 Task: Create Card Software Deployment Review in Board Content Marketing Platforms to Workspace Corporate Housing. Create Card Chemistry Conference Review in Board Business Model Canvas Creation to Workspace Corporate Housing. Create Card Software Performance Review in Board Sales Pipeline Management and Forecasting to Workspace Corporate Housing
Action: Mouse moved to (103, 291)
Screenshot: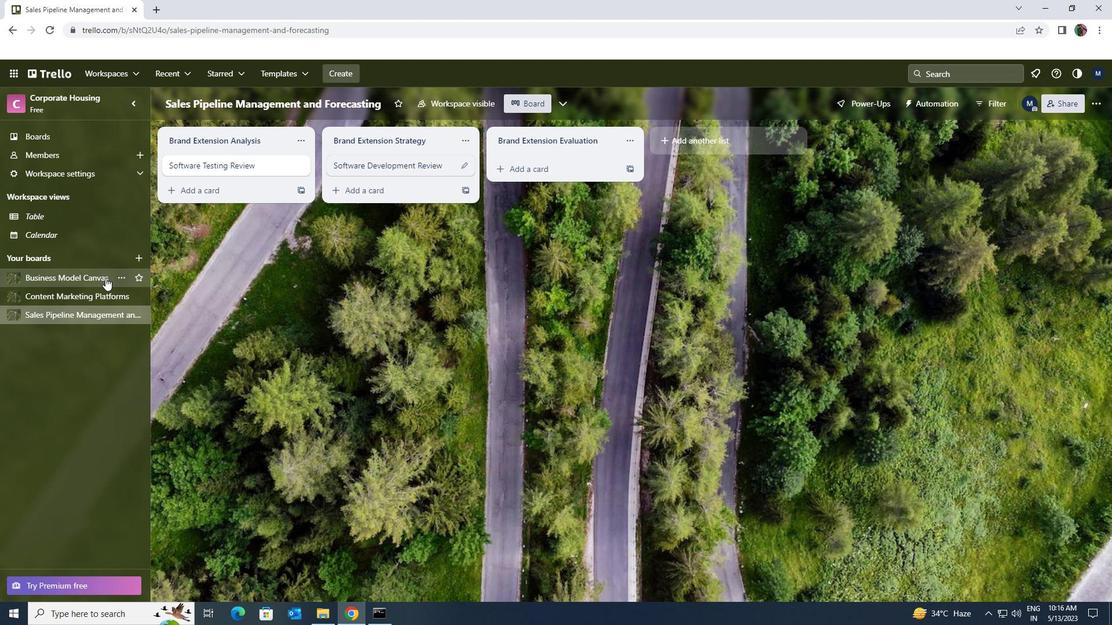 
Action: Mouse pressed left at (103, 291)
Screenshot: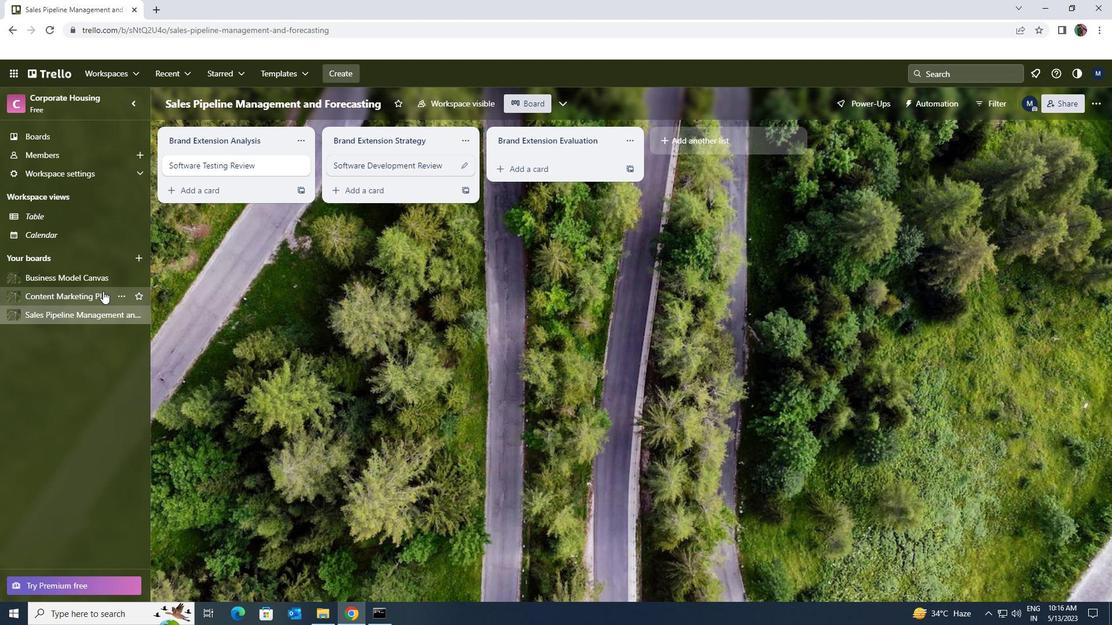 
Action: Mouse moved to (546, 169)
Screenshot: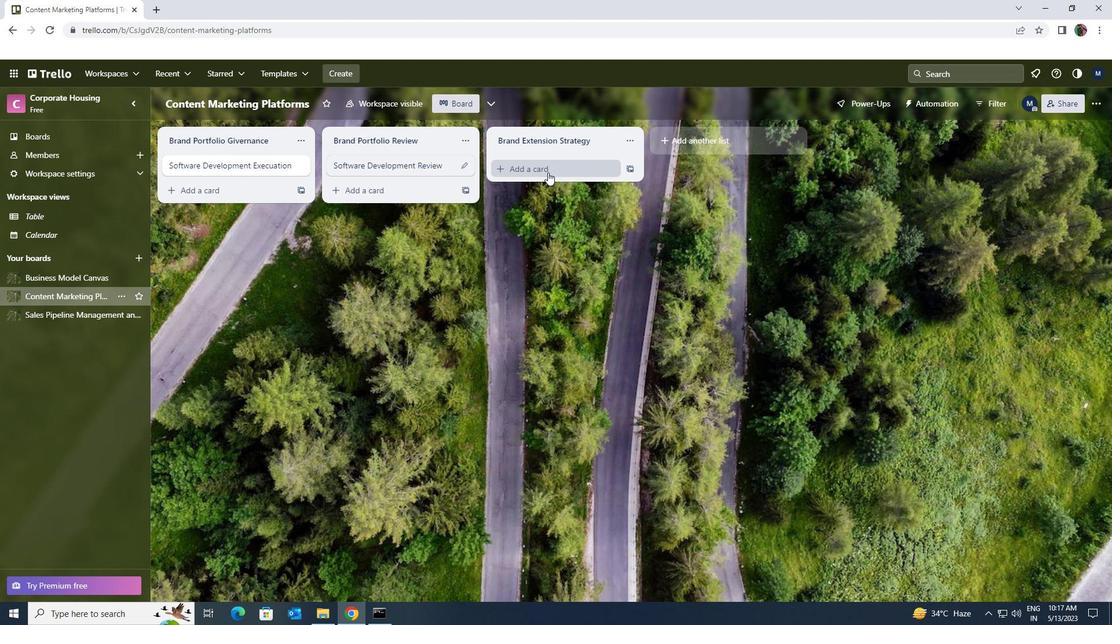 
Action: Mouse pressed left at (546, 169)
Screenshot: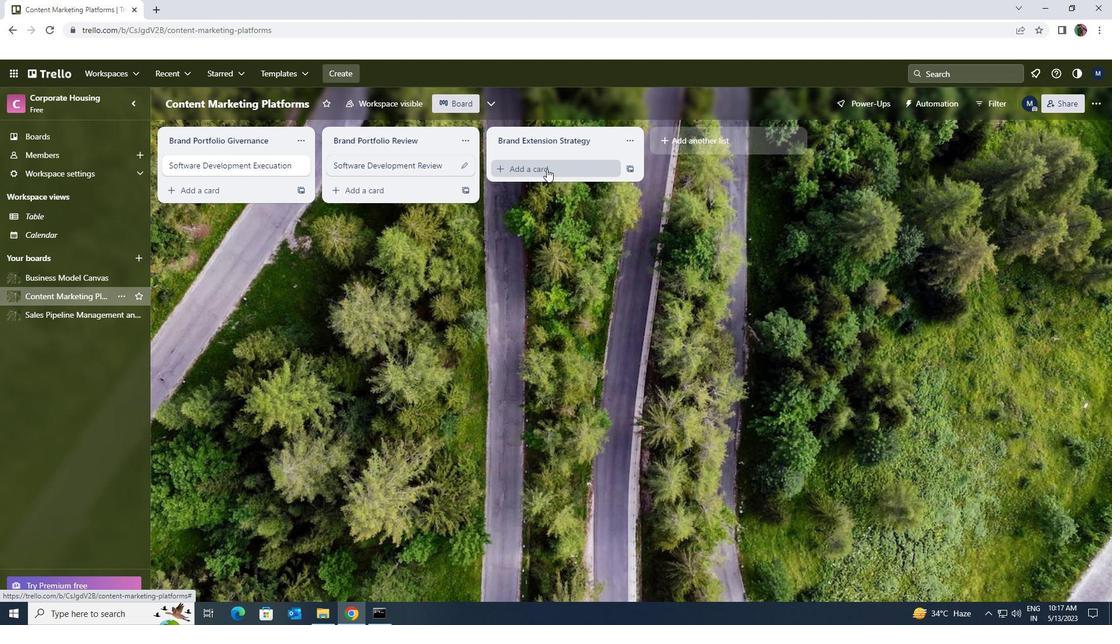 
Action: Key pressed <Key.shift><Key.shift>SOFTWARE<Key.space><Key.shift>DEVELOPMENT<Key.space><Key.shift>REVIEW
Screenshot: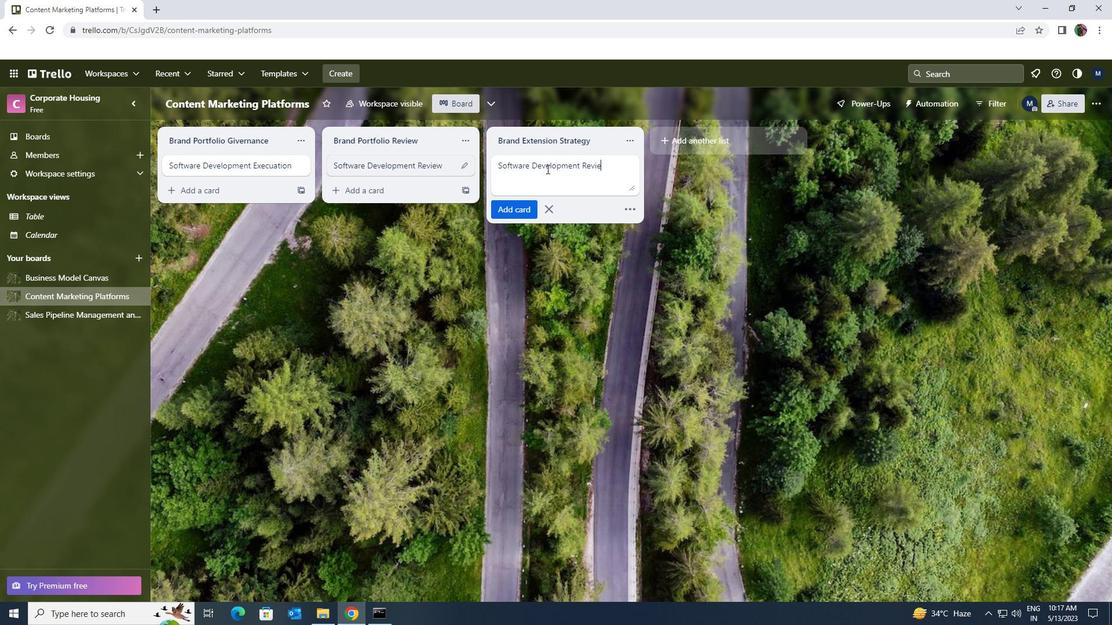 
Action: Mouse moved to (527, 213)
Screenshot: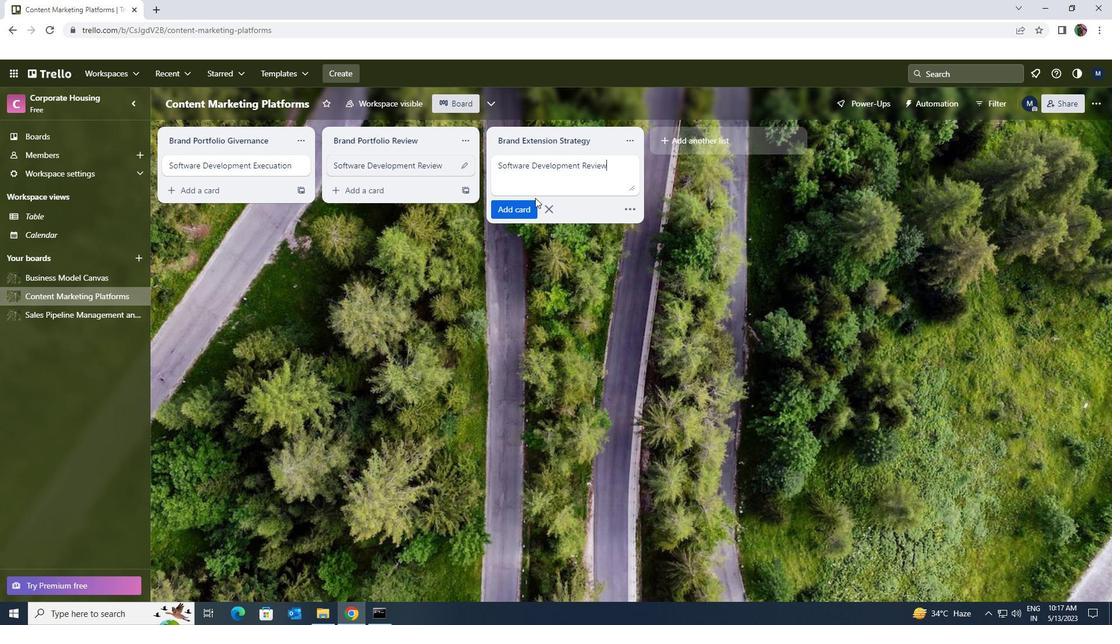 
Action: Mouse pressed left at (527, 213)
Screenshot: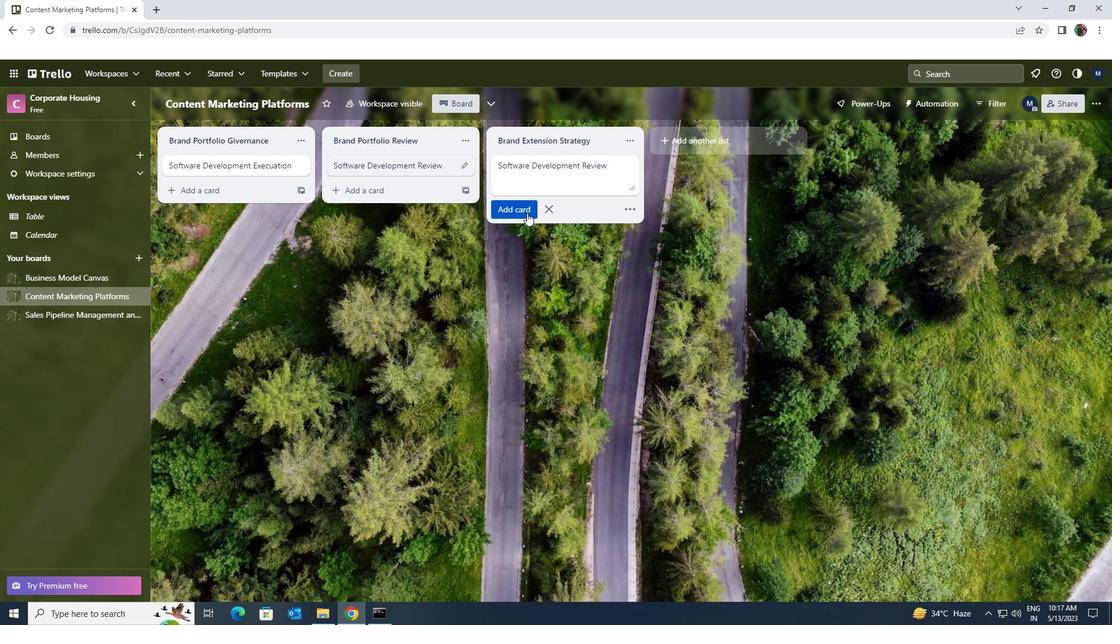
Action: Mouse moved to (97, 278)
Screenshot: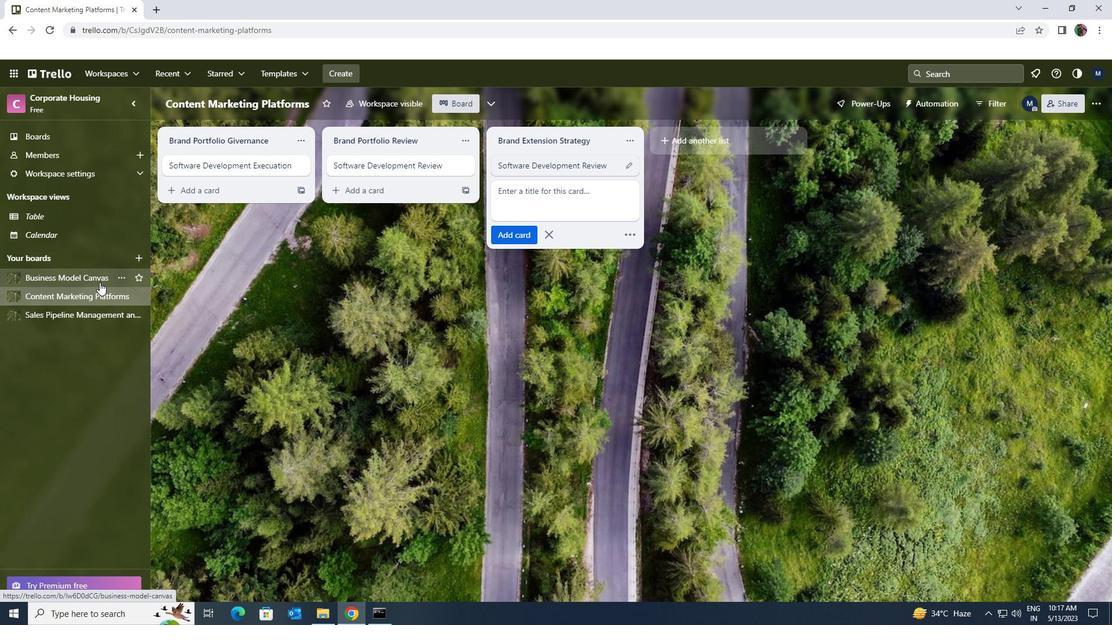 
Action: Mouse pressed left at (97, 278)
Screenshot: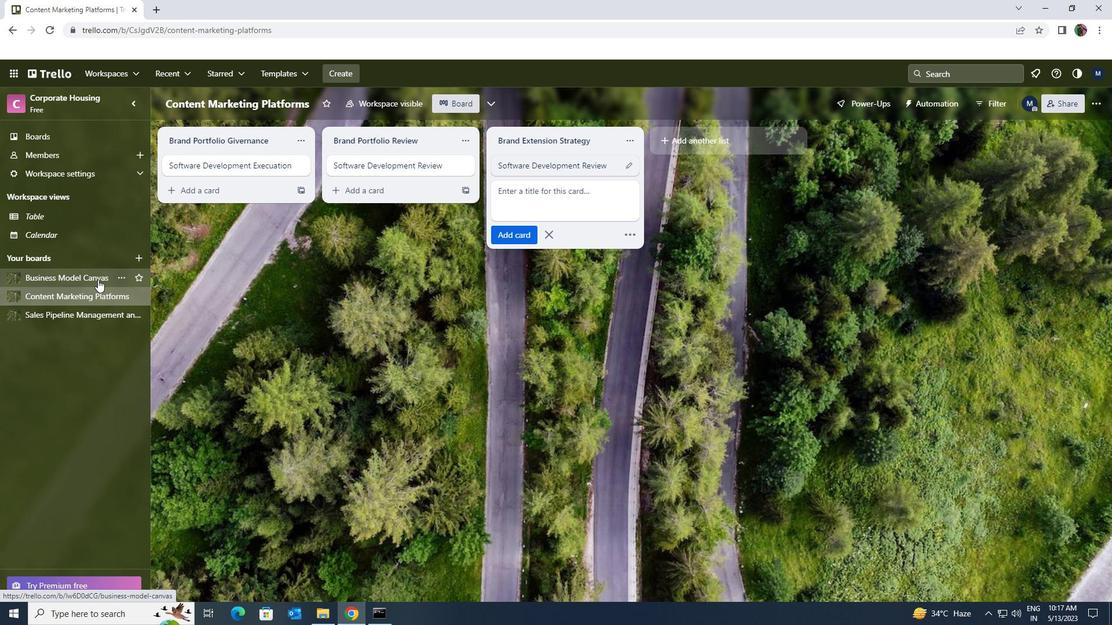 
Action: Mouse moved to (515, 170)
Screenshot: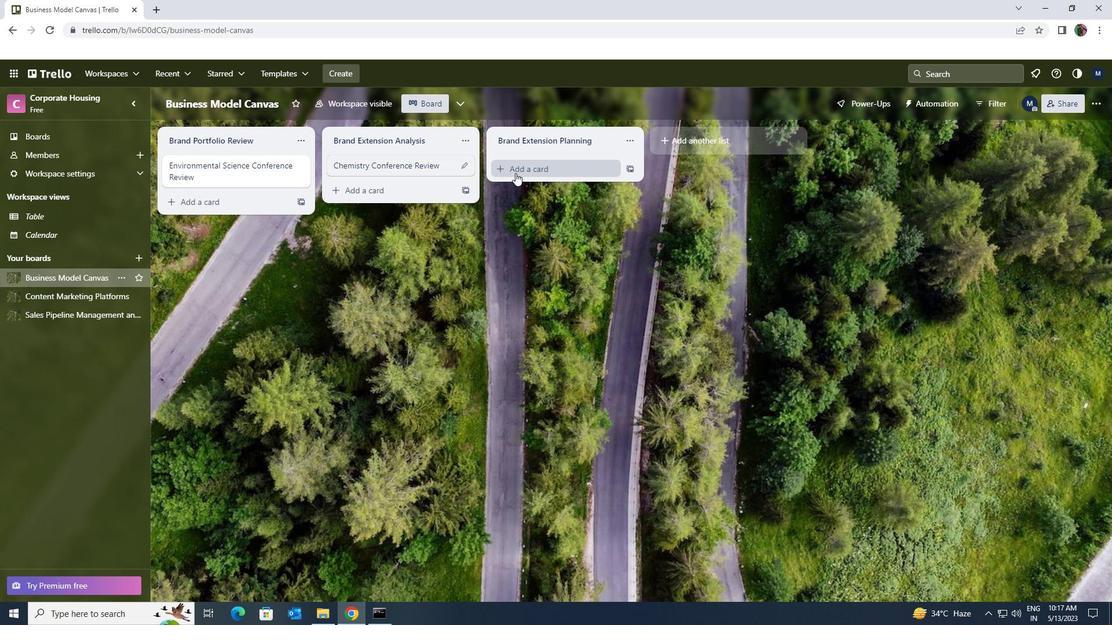 
Action: Mouse pressed left at (515, 170)
Screenshot: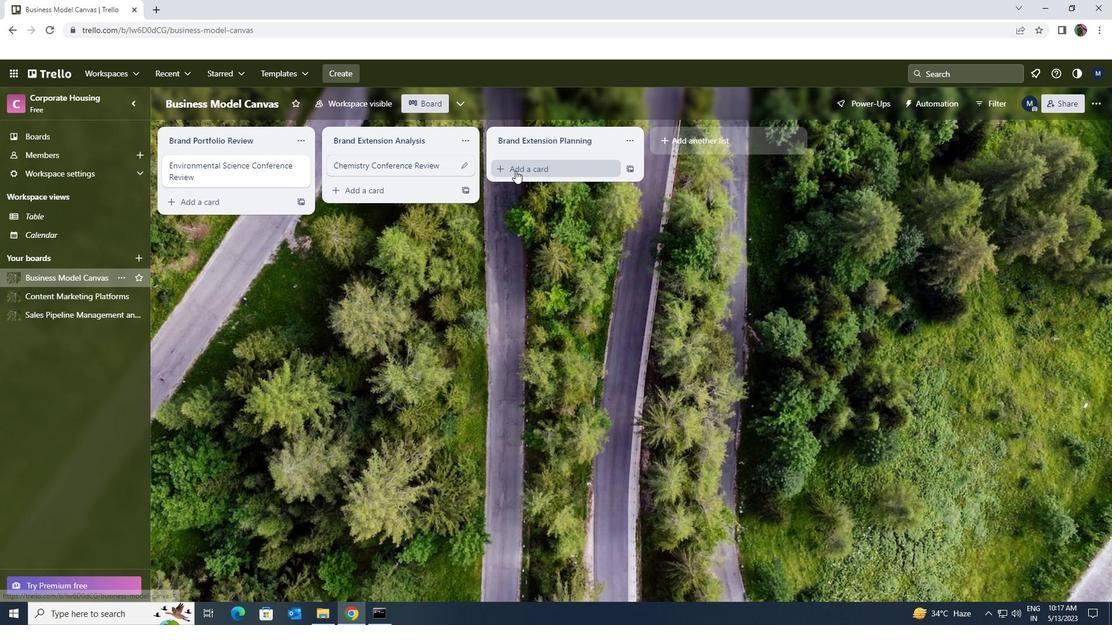 
Action: Key pressed <Key.shift>CHEMISTRY<Key.space><Key.shift>CONFERENCE<Key.space><Key.shift>REVIW<Key.backspace>EW
Screenshot: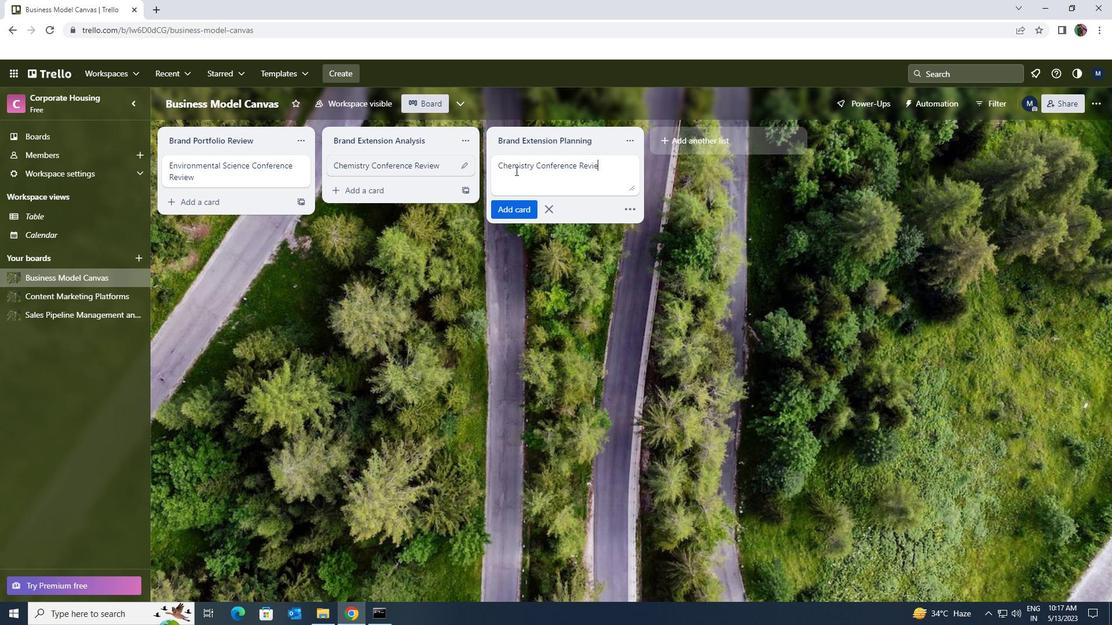 
Action: Mouse moved to (522, 208)
Screenshot: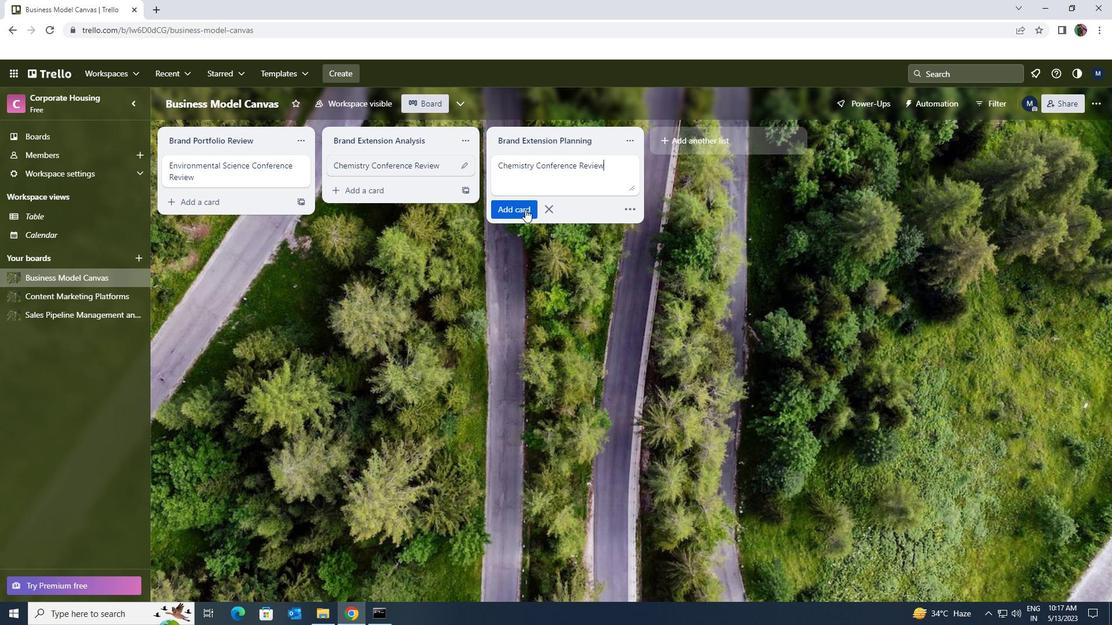 
Action: Mouse pressed left at (522, 208)
Screenshot: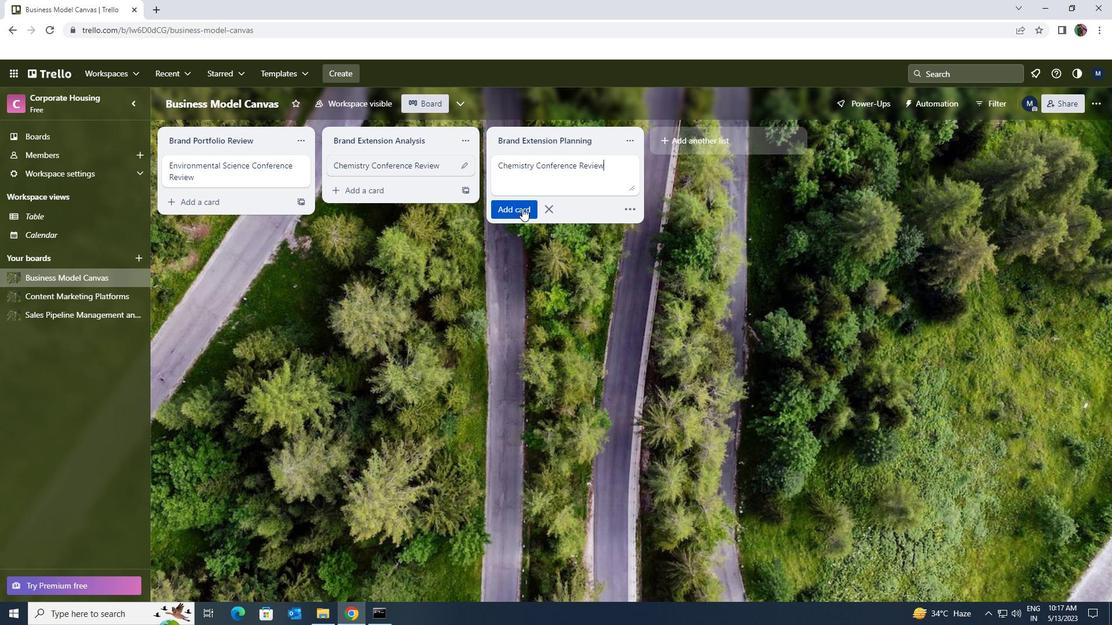 
Action: Mouse moved to (63, 316)
Screenshot: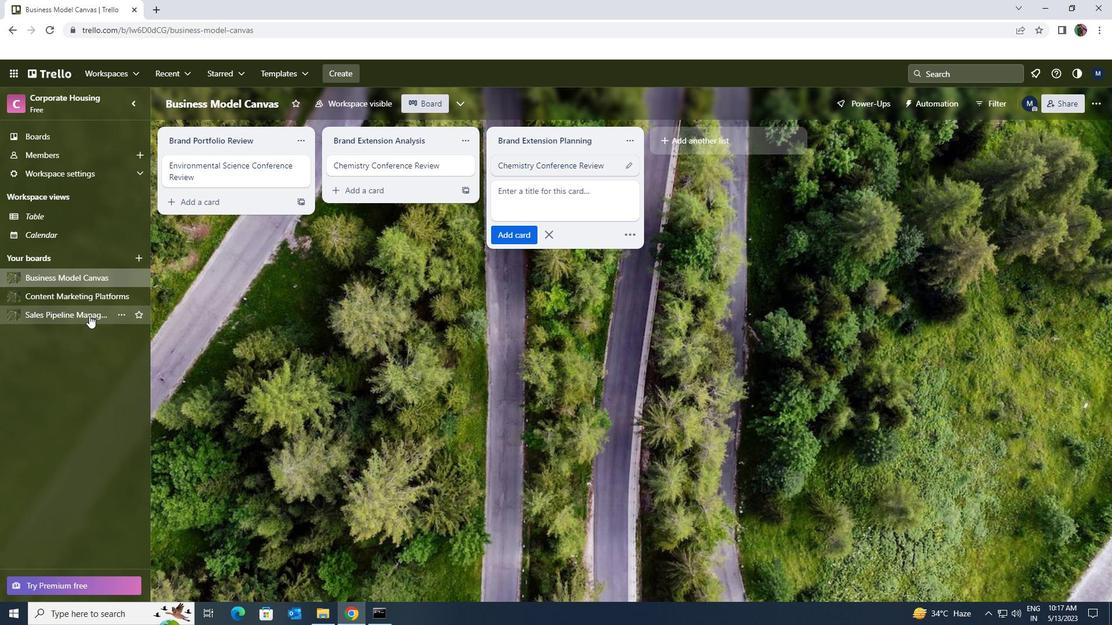 
Action: Mouse pressed left at (63, 316)
Screenshot: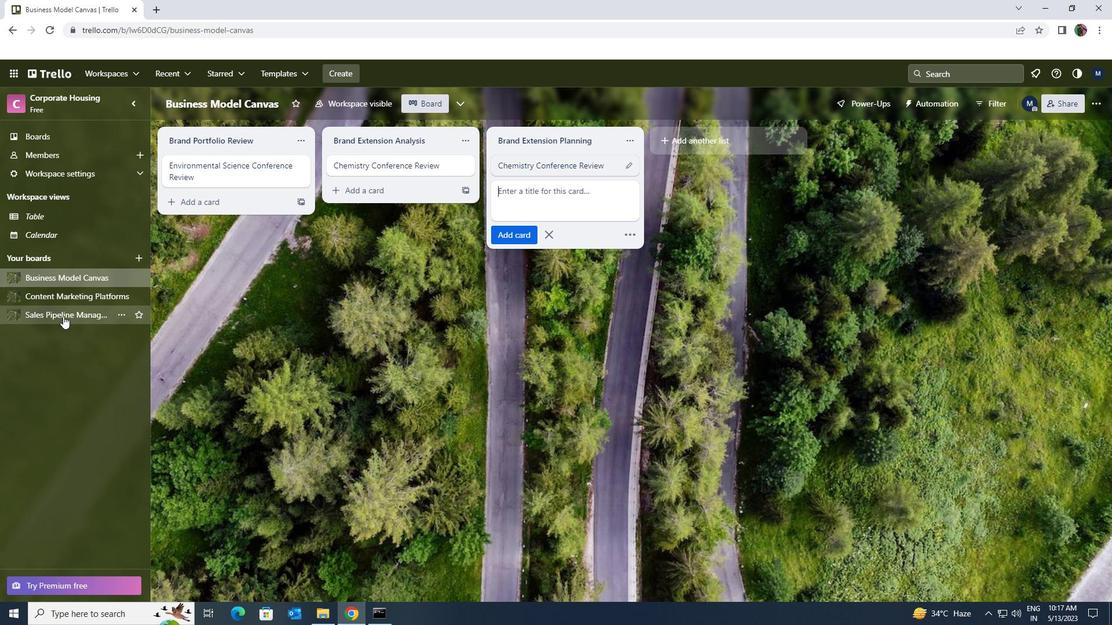 
Action: Mouse moved to (564, 164)
Screenshot: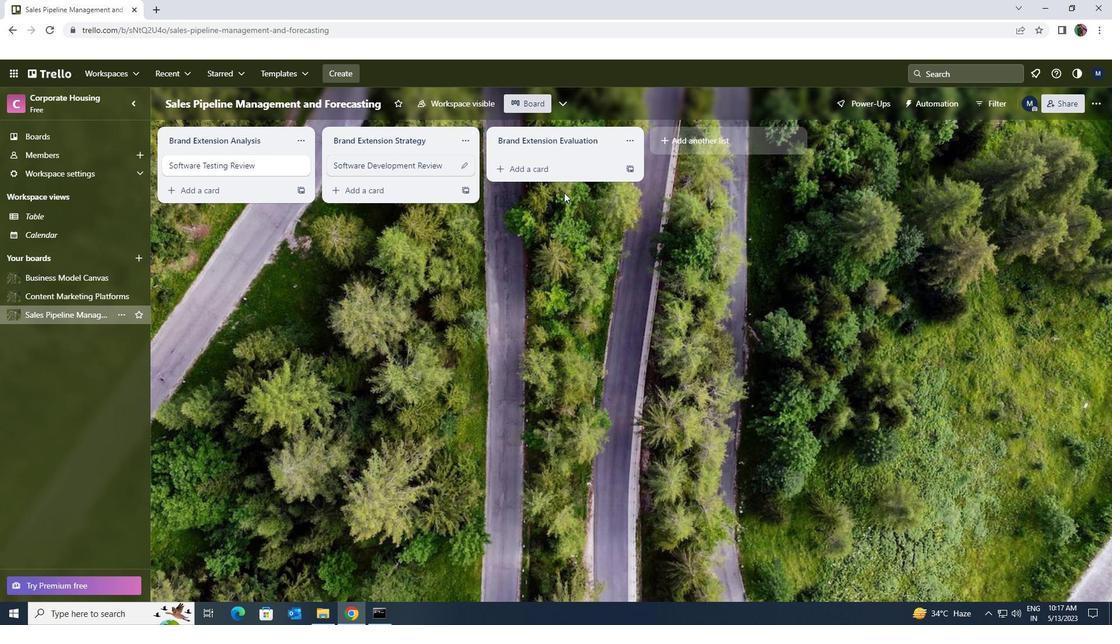 
Action: Mouse pressed left at (564, 164)
Screenshot: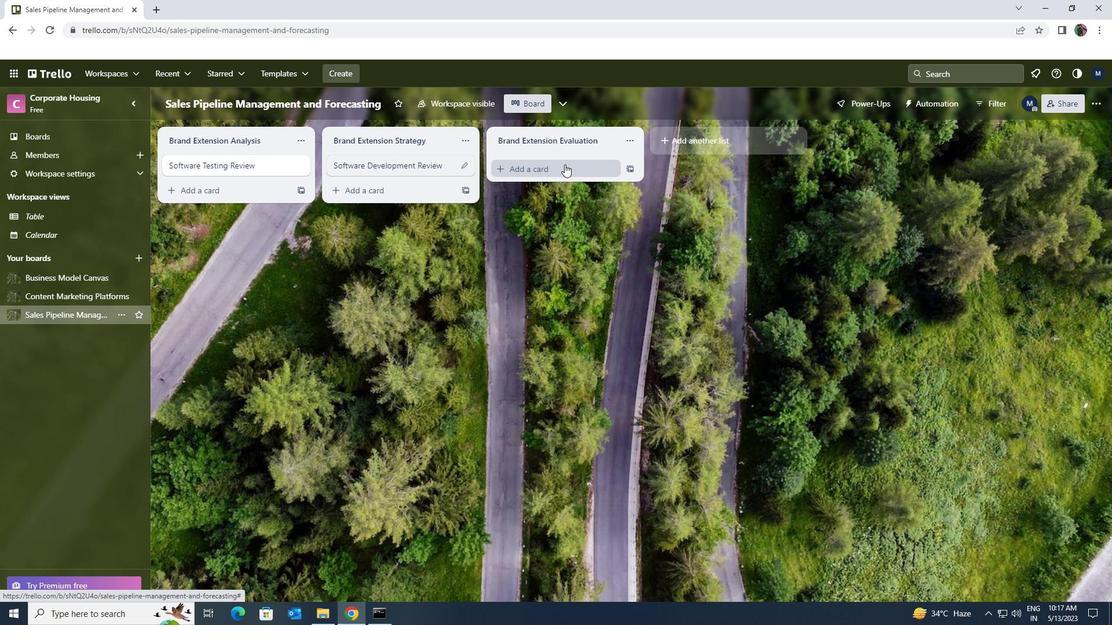 
Action: Key pressed <Key.shift><Key.shift><Key.shift><Key.shift><Key.shift><Key.shift><Key.shift><Key.shift>SOFTWARE<Key.space><Key.shift>O<Key.backspace><Key.shift>PERFORMANCE<Key.space><Key.shift>REVIEW
Screenshot: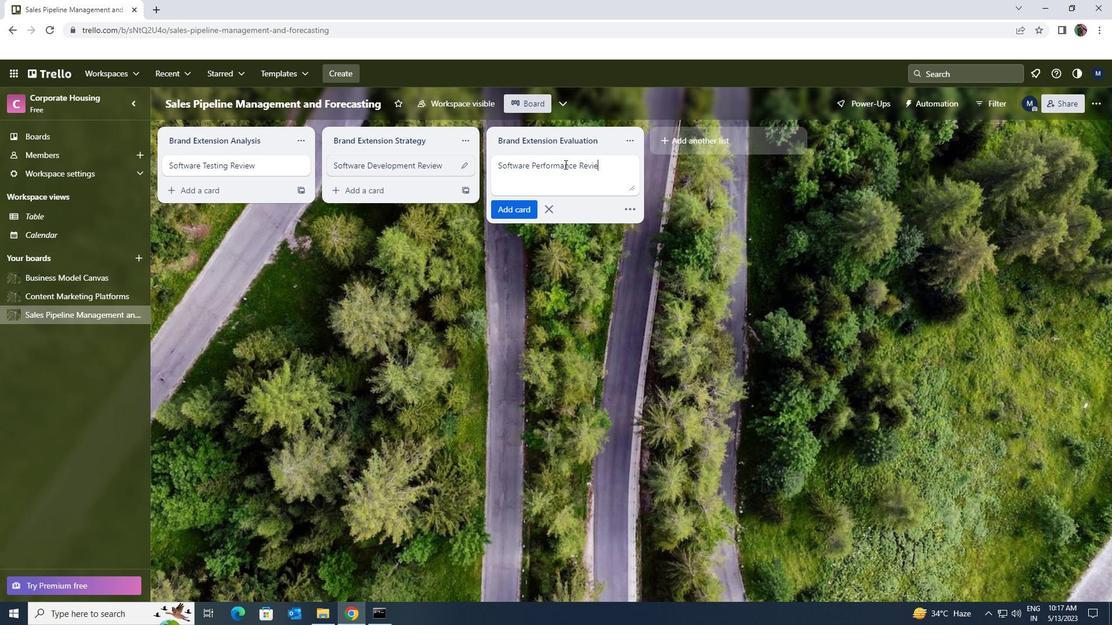 
Action: Mouse moved to (516, 207)
Screenshot: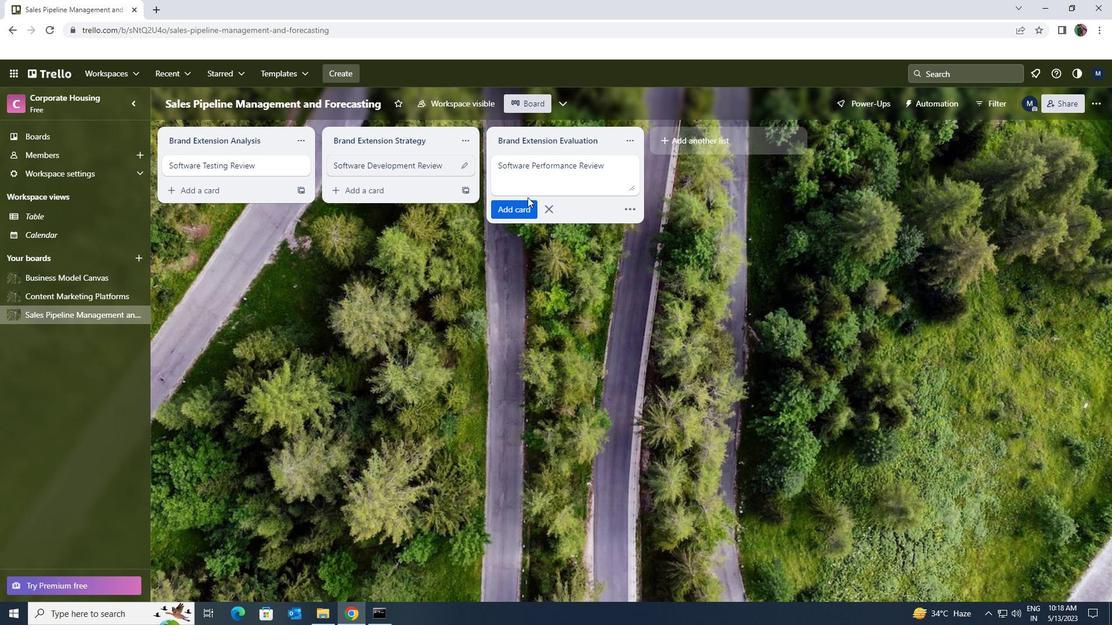 
Action: Mouse pressed left at (516, 207)
Screenshot: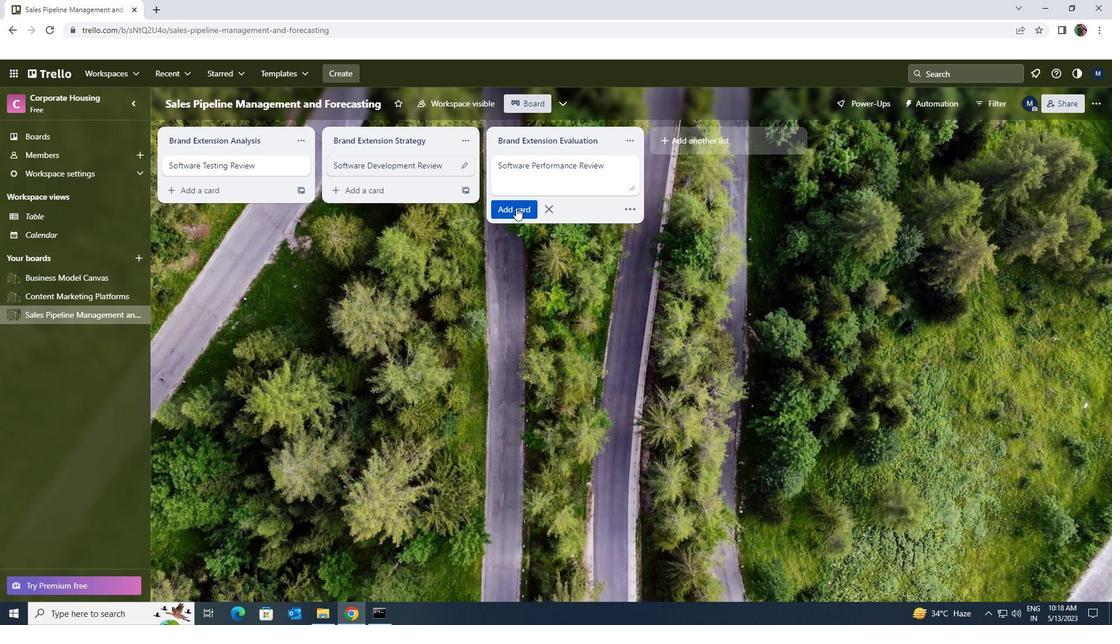 
Action: Mouse moved to (514, 207)
Screenshot: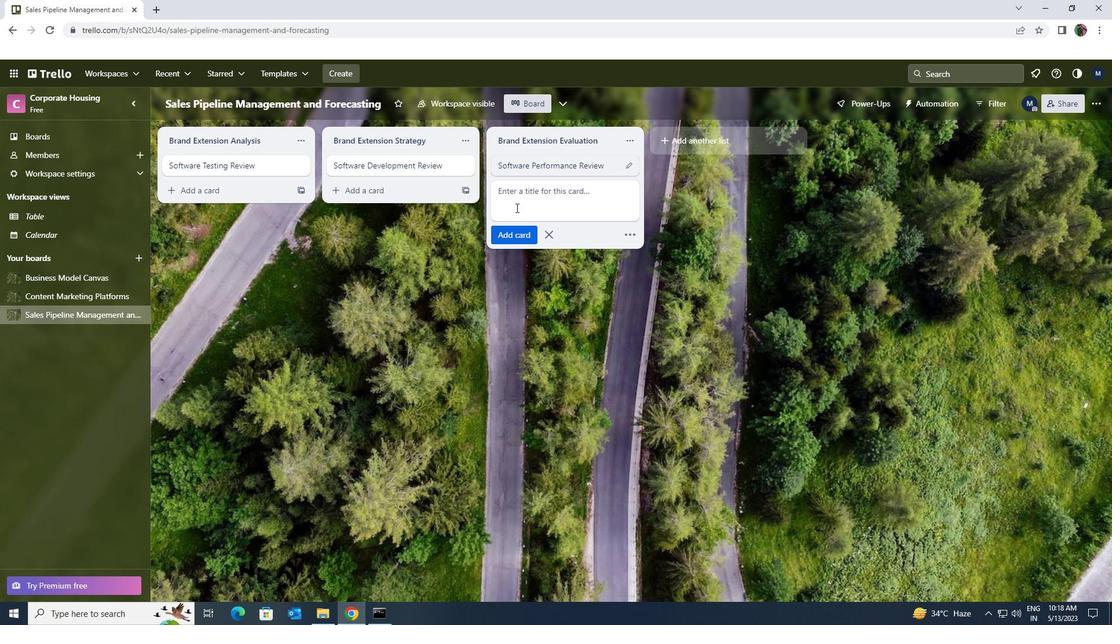 
